 Task: Schedule a financial planning seminar for the 16th at 9:30 PM.
Action: Mouse moved to (65, 188)
Screenshot: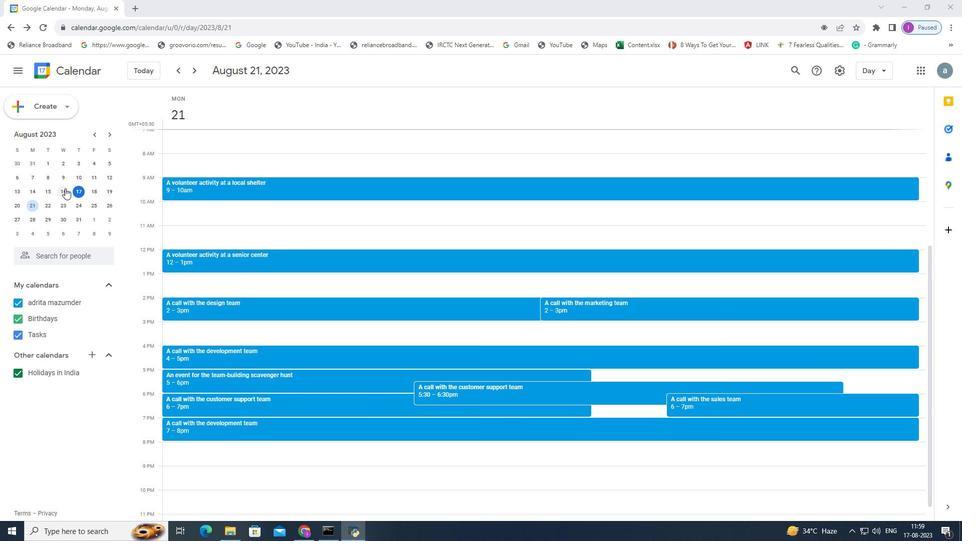 
Action: Mouse pressed left at (65, 188)
Screenshot: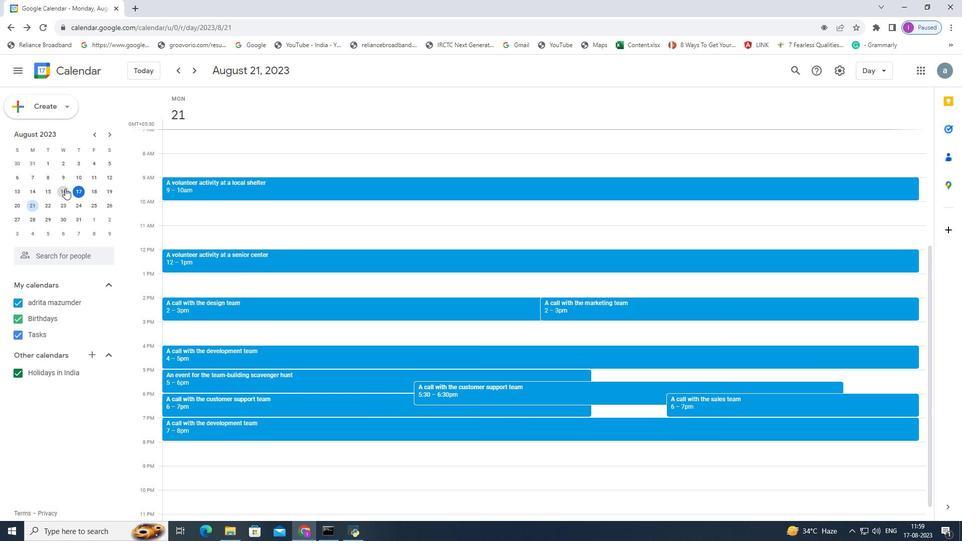 
Action: Mouse moved to (150, 478)
Screenshot: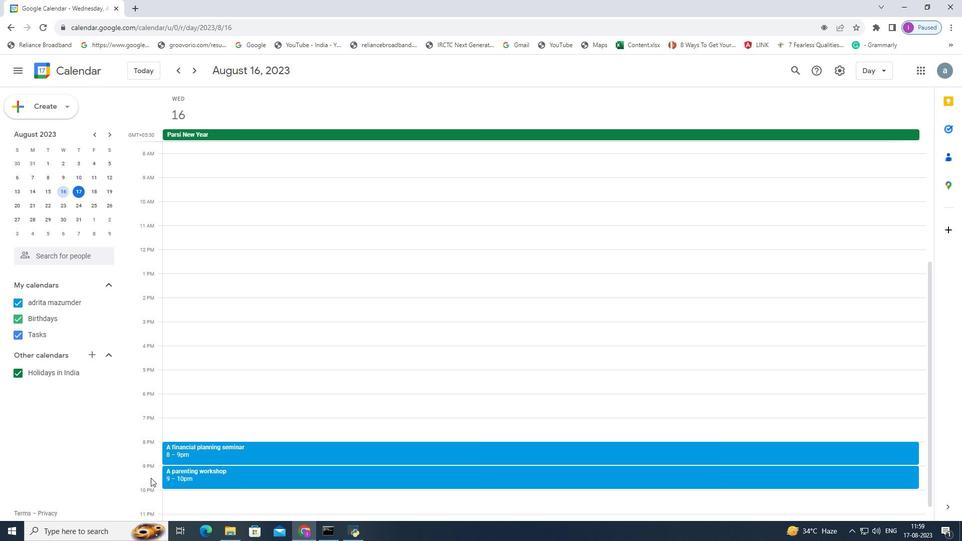 
Action: Mouse pressed left at (150, 478)
Screenshot: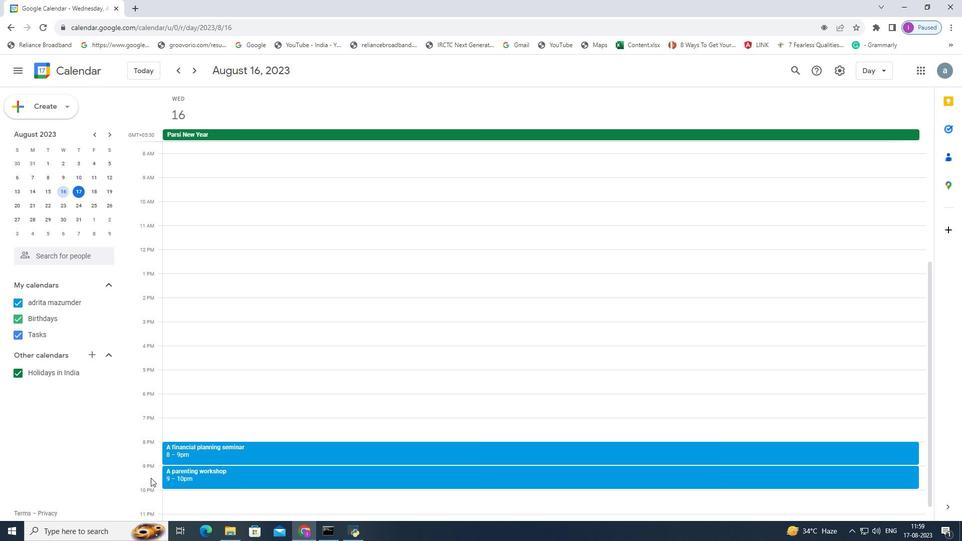 
Action: Mouse moved to (463, 256)
Screenshot: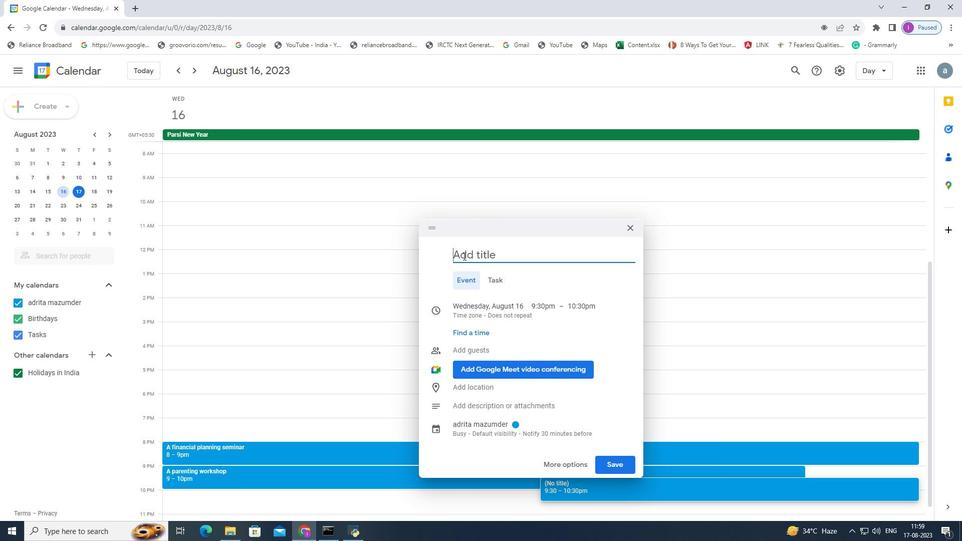 
Action: Mouse pressed left at (463, 256)
Screenshot: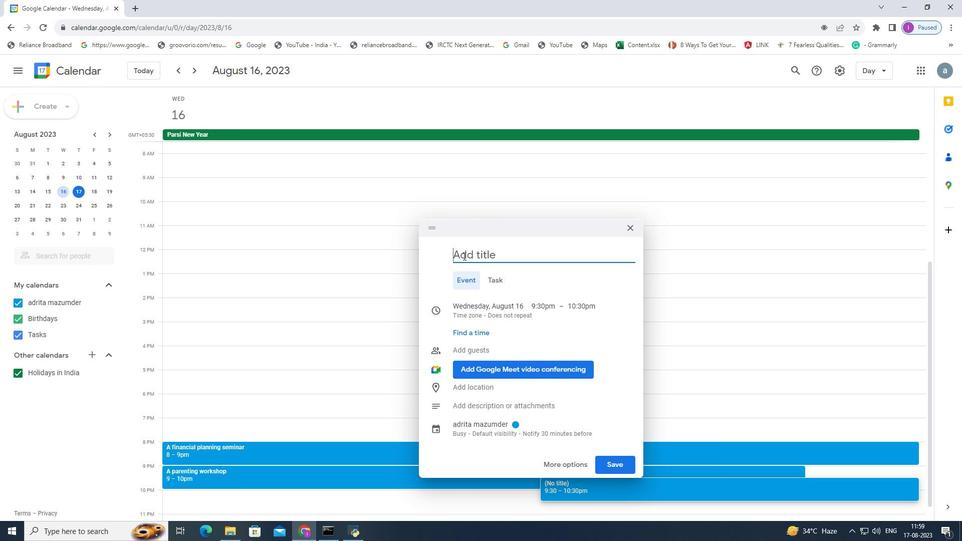
Action: Key pressed <Key.shift>A<Key.space>financial<Key.space>planning<Key.space>seminar
Screenshot: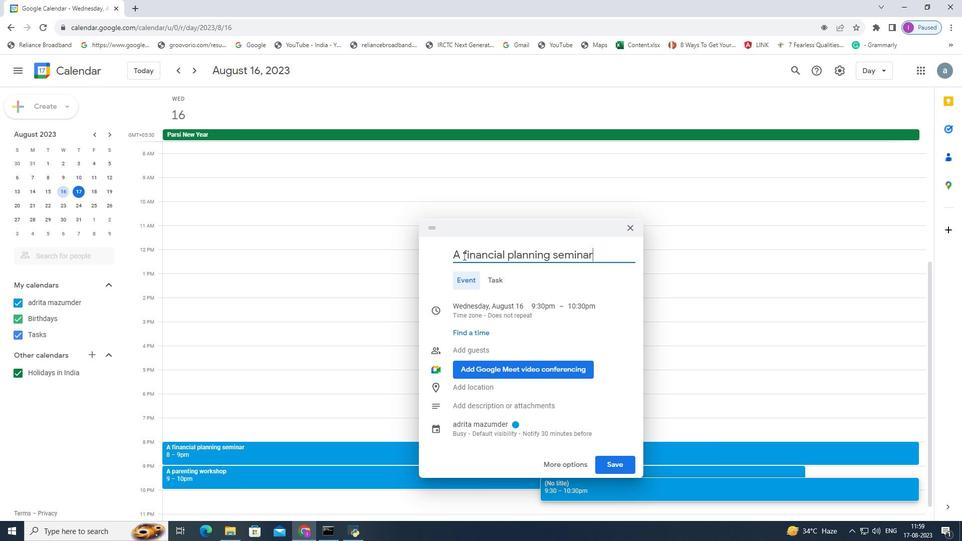 
Action: Mouse moved to (624, 469)
Screenshot: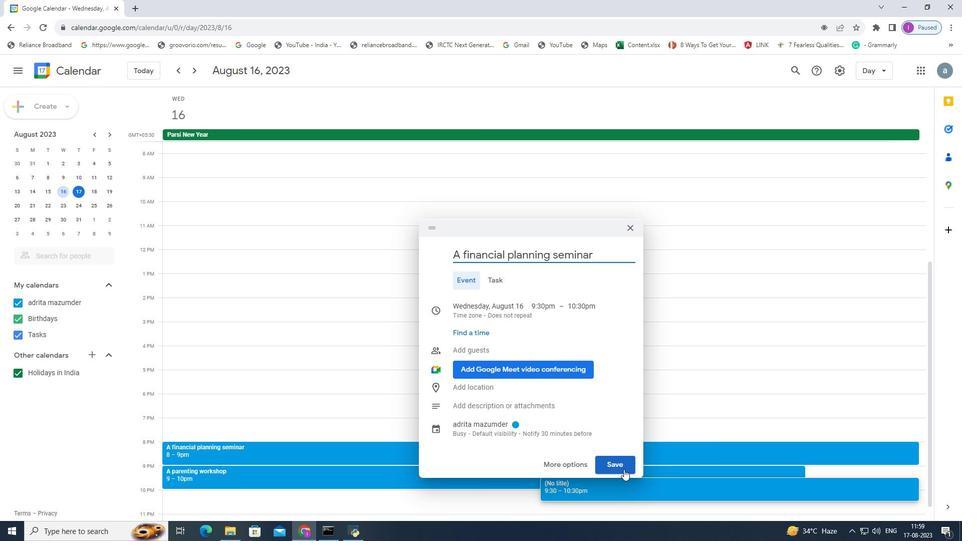 
Action: Mouse pressed left at (624, 469)
Screenshot: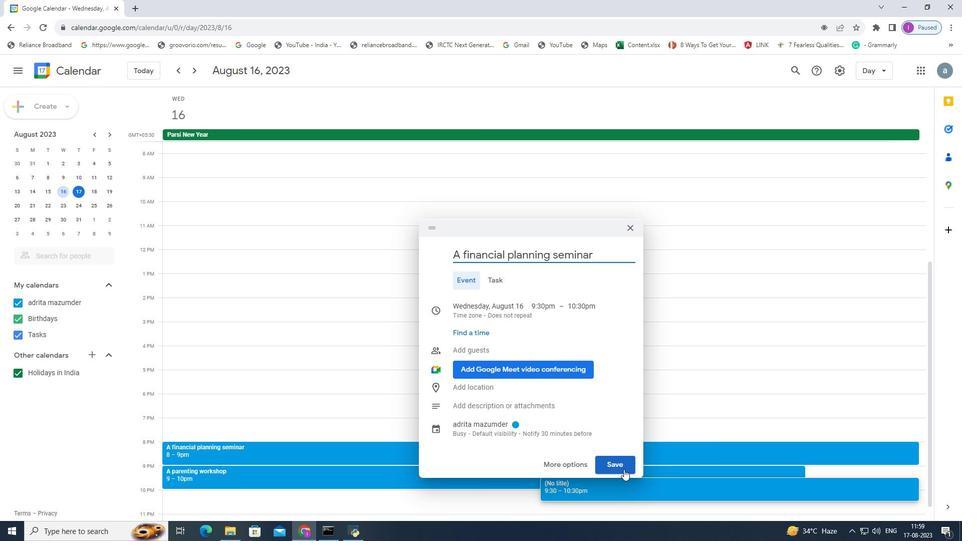 
Action: Mouse moved to (624, 462)
Screenshot: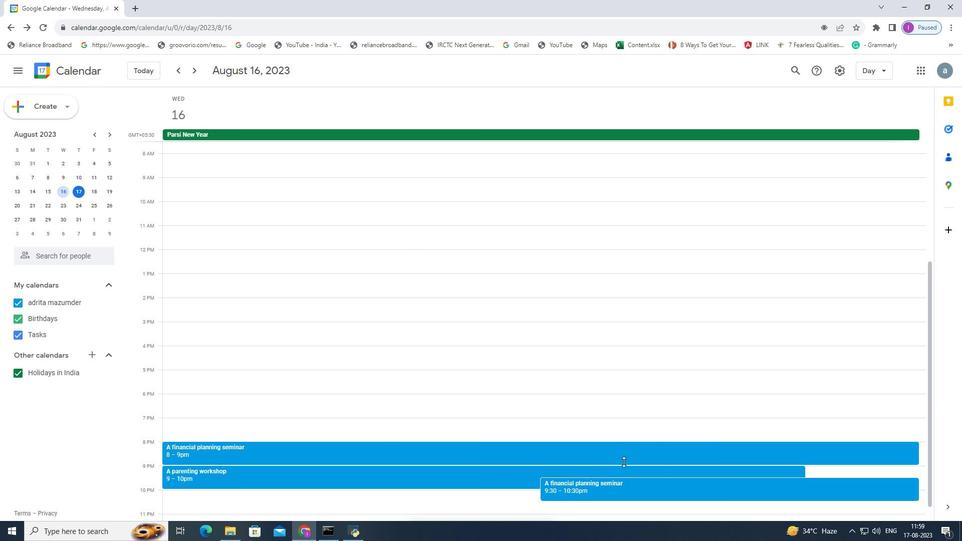 
